 Task: Change the speaker configuration of DirectX audio output to Quad.
Action: Mouse moved to (105, 14)
Screenshot: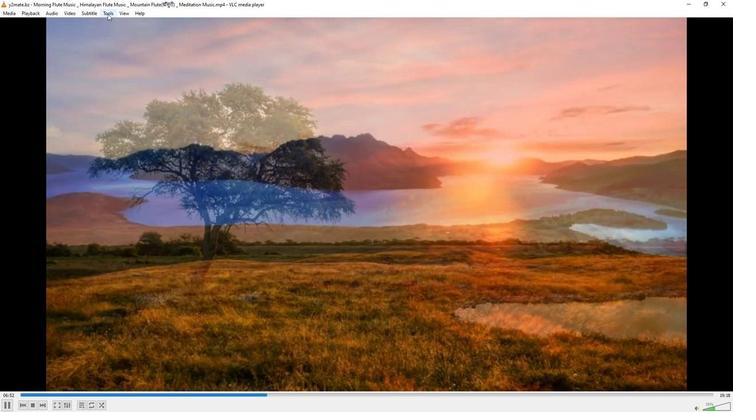 
Action: Mouse pressed left at (105, 14)
Screenshot: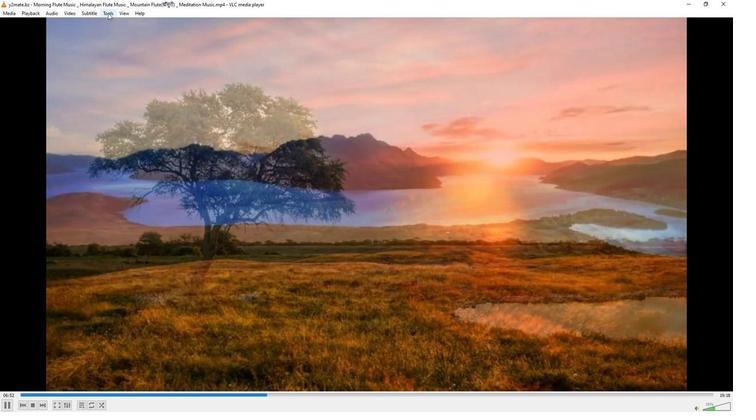 
Action: Mouse moved to (115, 104)
Screenshot: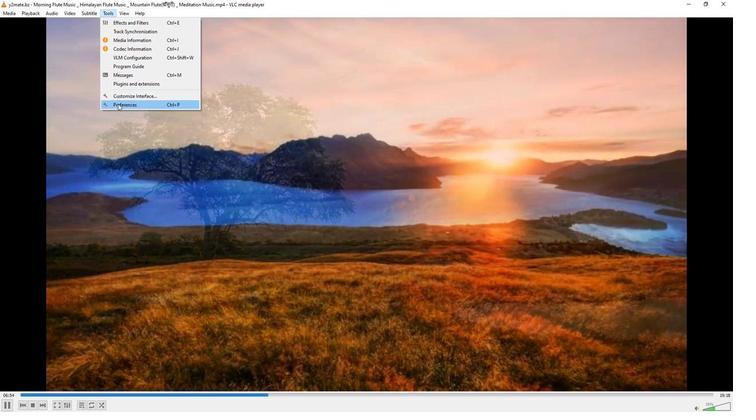 
Action: Mouse pressed left at (115, 104)
Screenshot: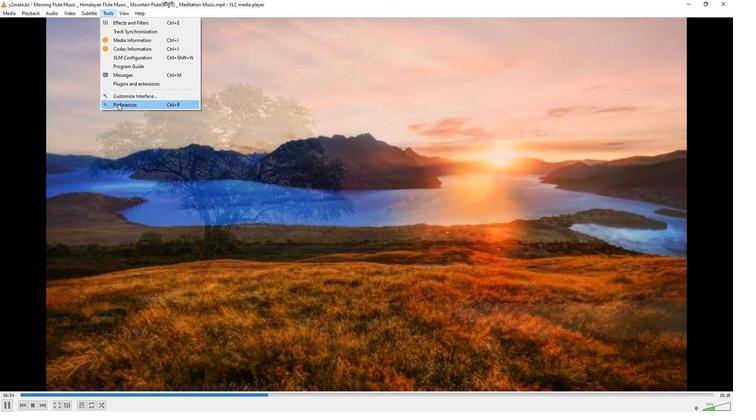 
Action: Mouse moved to (239, 333)
Screenshot: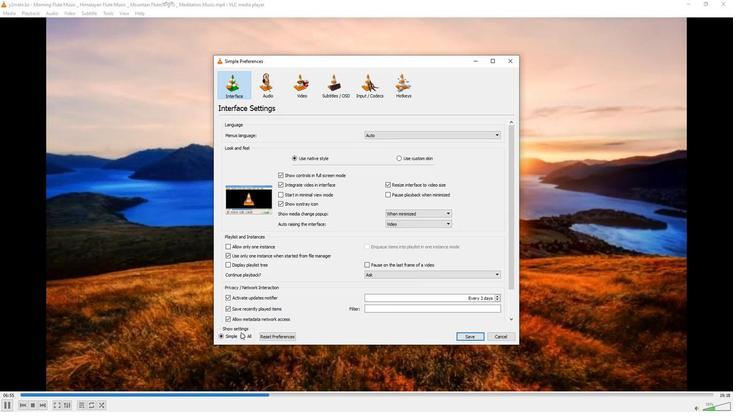 
Action: Mouse pressed left at (239, 333)
Screenshot: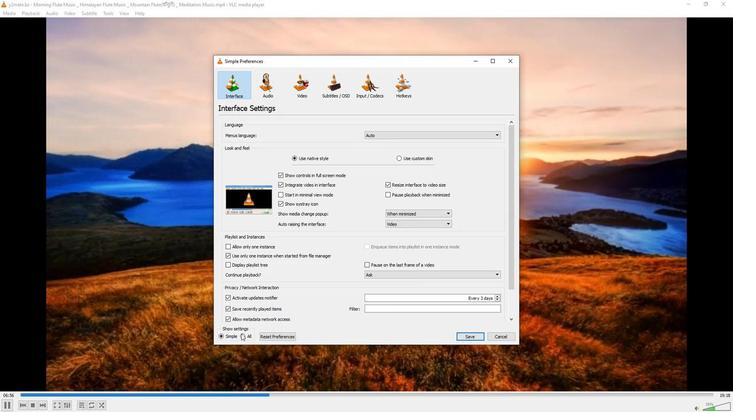 
Action: Mouse moved to (231, 173)
Screenshot: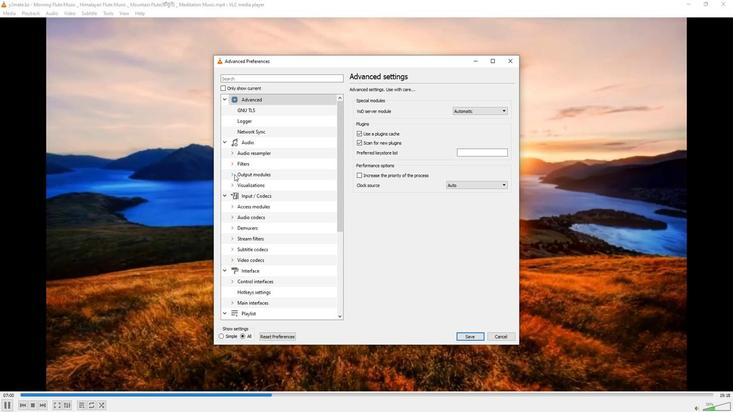 
Action: Mouse pressed left at (231, 173)
Screenshot: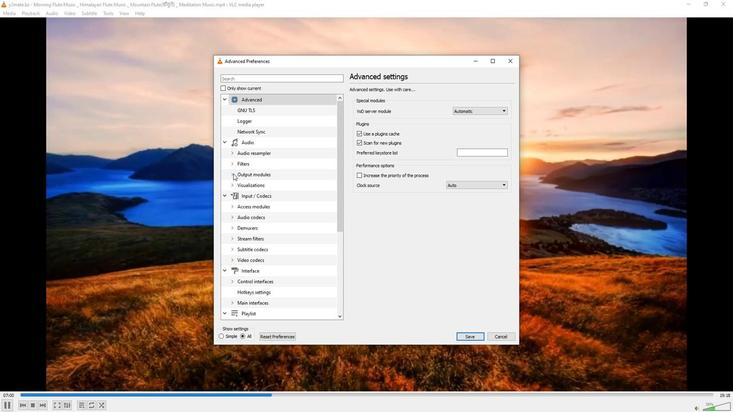 
Action: Mouse moved to (248, 185)
Screenshot: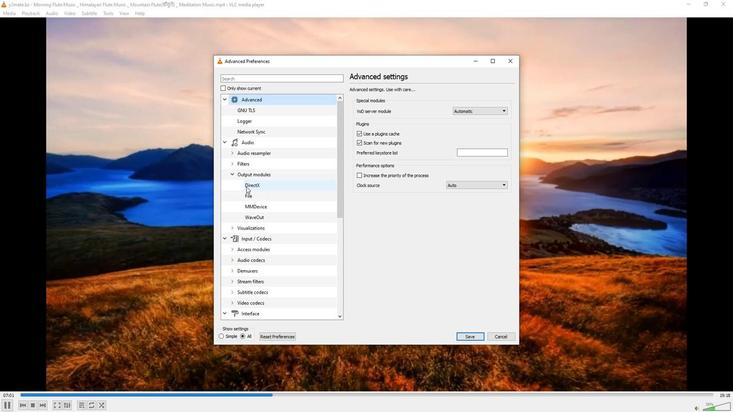 
Action: Mouse pressed left at (248, 185)
Screenshot: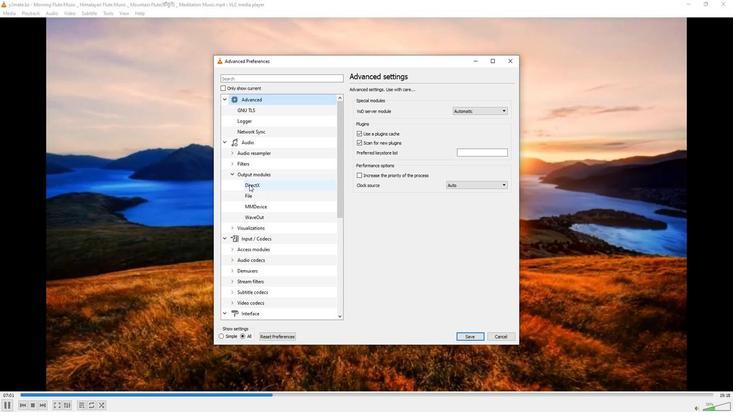 
Action: Mouse moved to (508, 122)
Screenshot: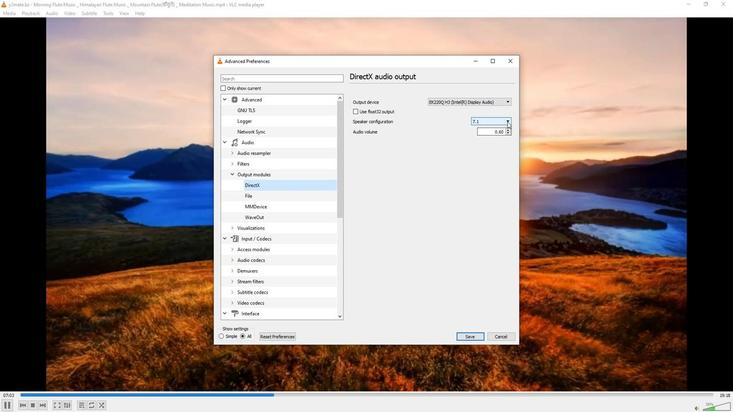
Action: Mouse pressed left at (508, 122)
Screenshot: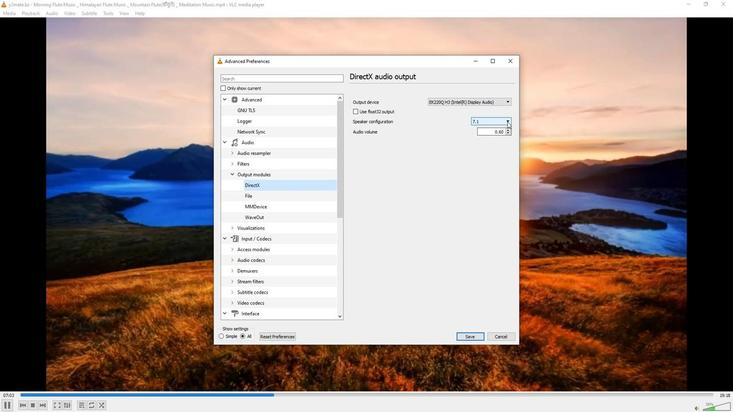 
Action: Mouse moved to (484, 143)
Screenshot: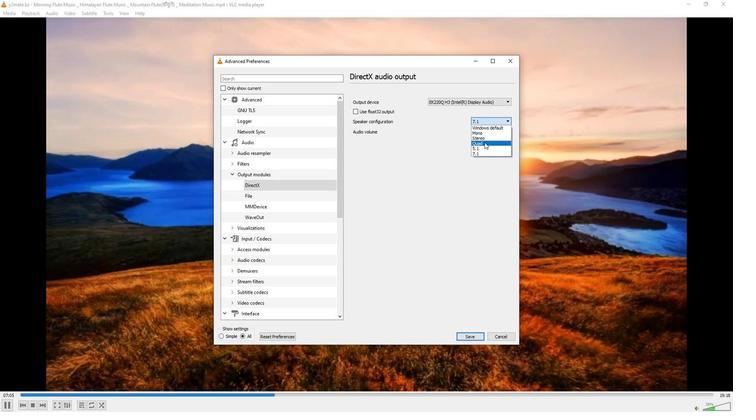 
Action: Mouse pressed left at (484, 143)
Screenshot: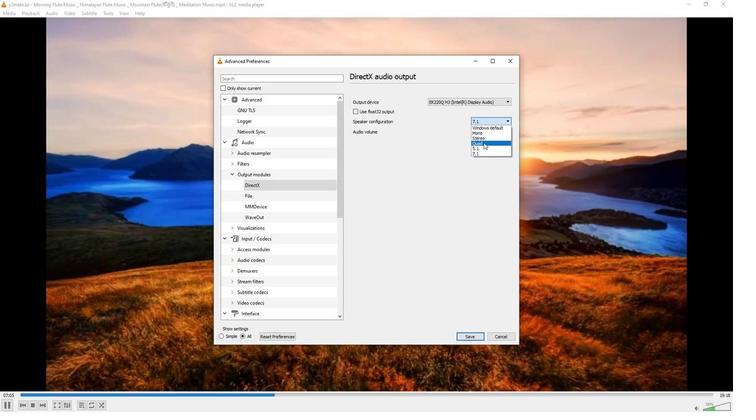 
Action: Mouse moved to (481, 145)
Screenshot: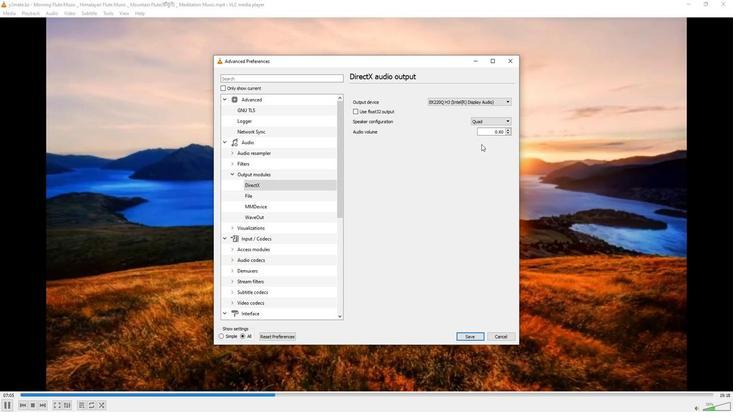 
